Task: Add Sprouts Mocha Natural Flavor Coffee to the cart.
Action: Mouse pressed left at (23, 80)
Screenshot: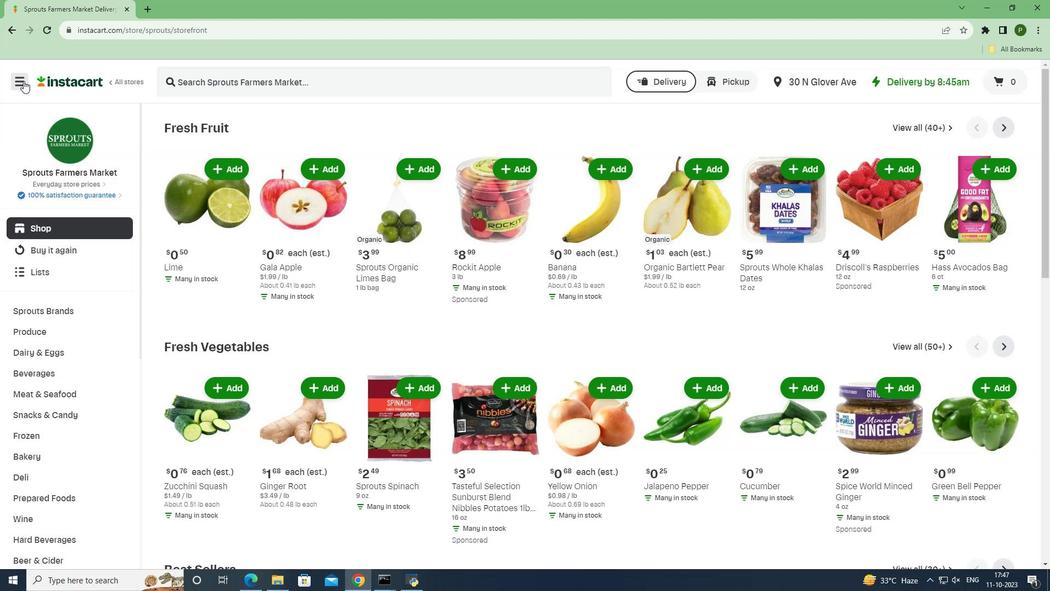 
Action: Mouse moved to (49, 288)
Screenshot: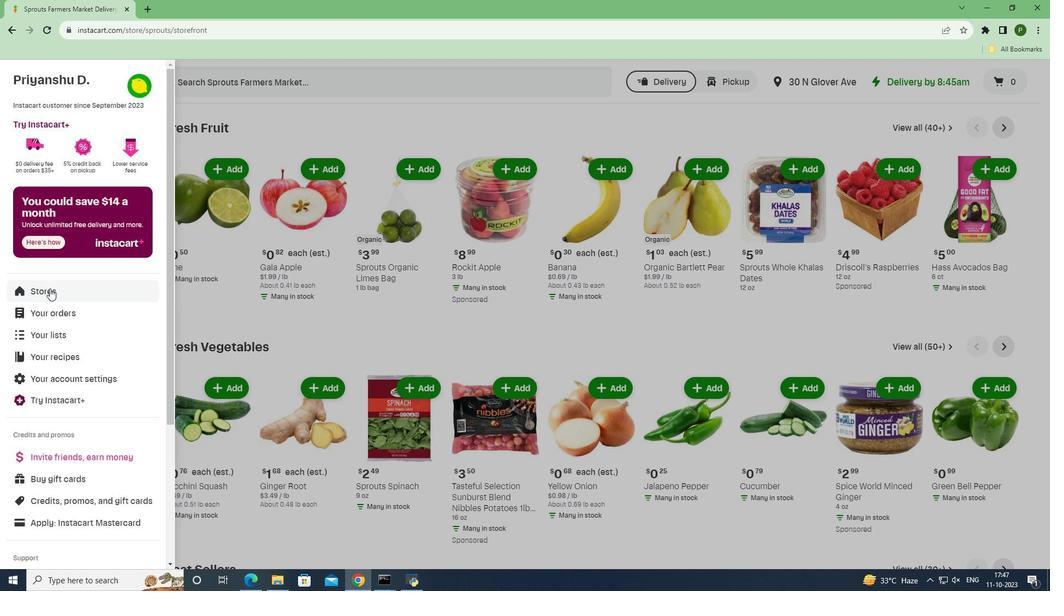 
Action: Mouse pressed left at (49, 288)
Screenshot: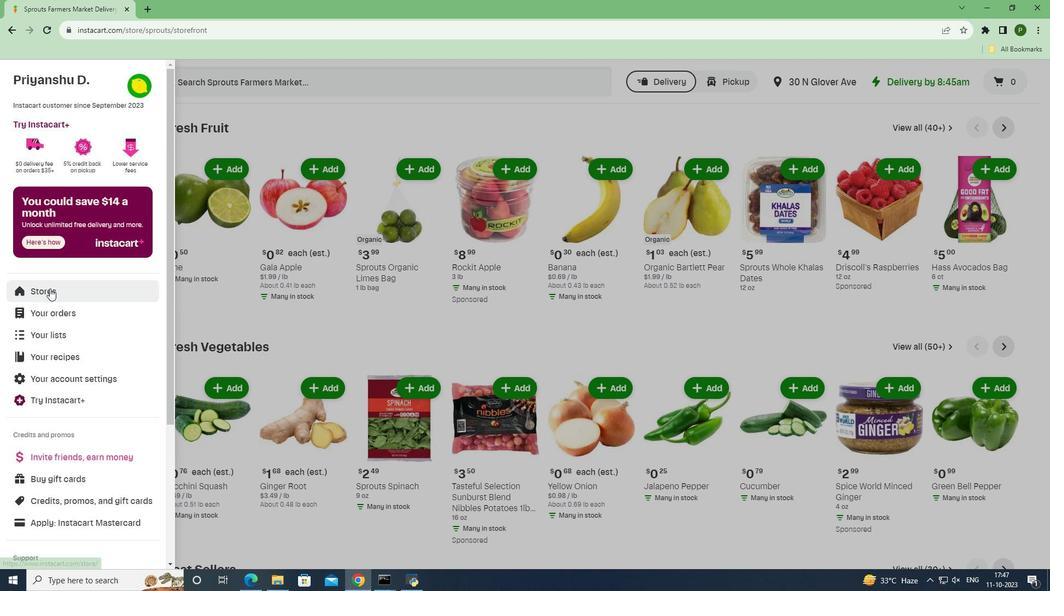 
Action: Mouse moved to (250, 130)
Screenshot: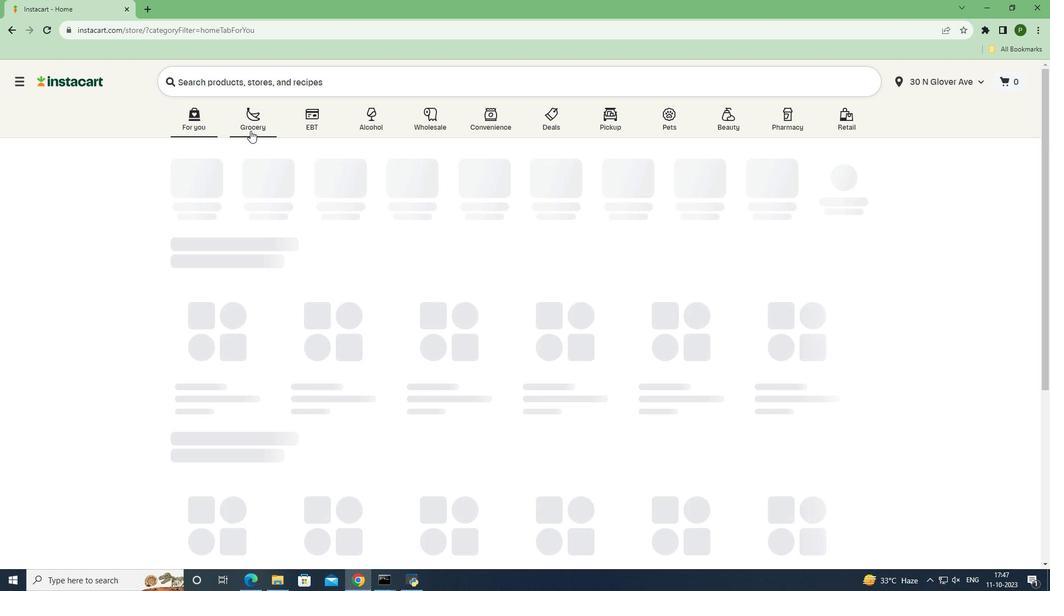 
Action: Mouse pressed left at (250, 130)
Screenshot: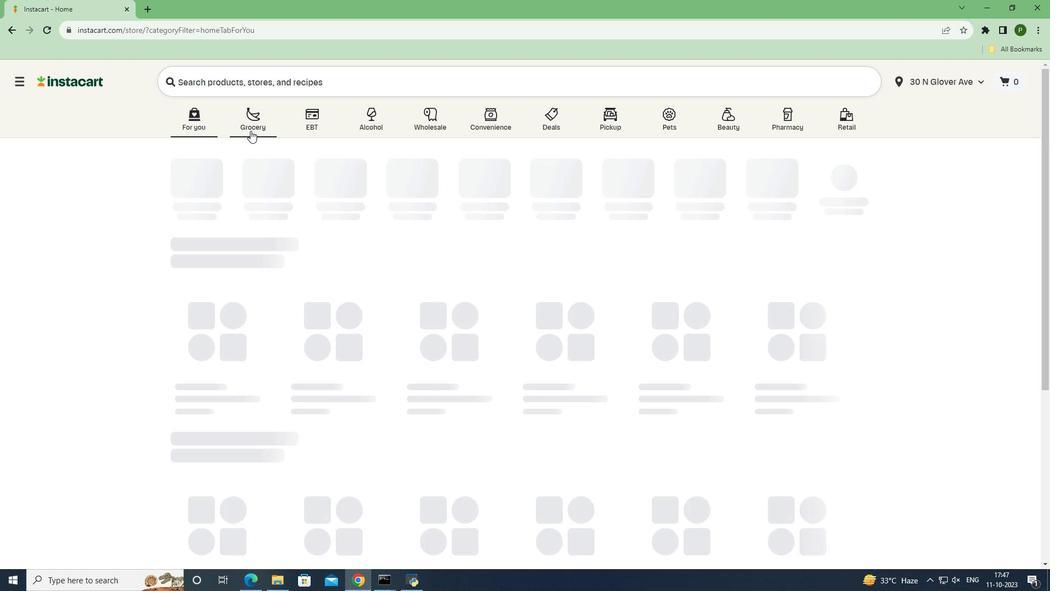 
Action: Mouse moved to (443, 252)
Screenshot: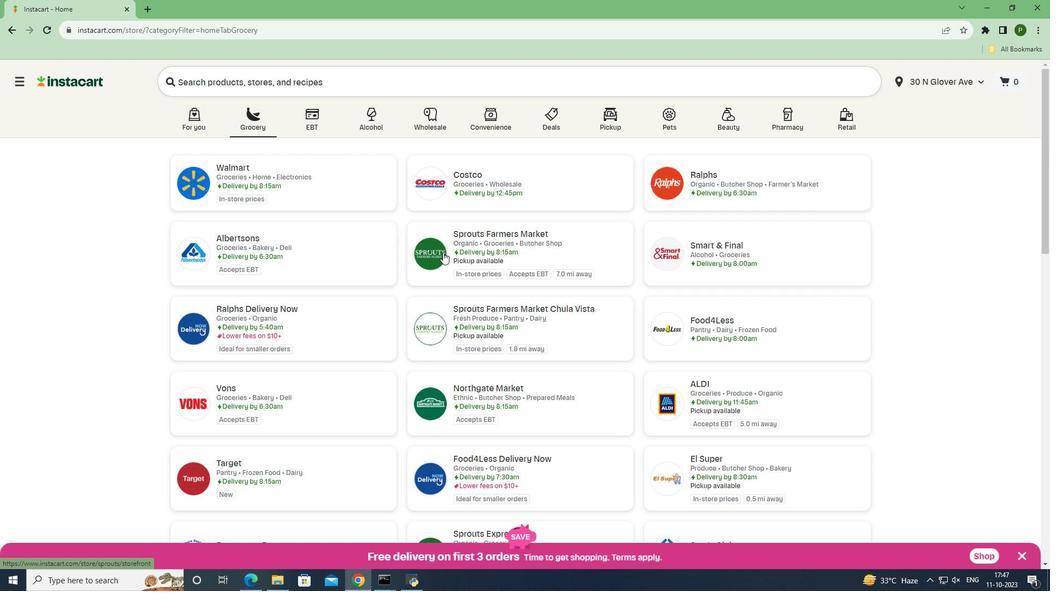 
Action: Mouse pressed left at (443, 252)
Screenshot: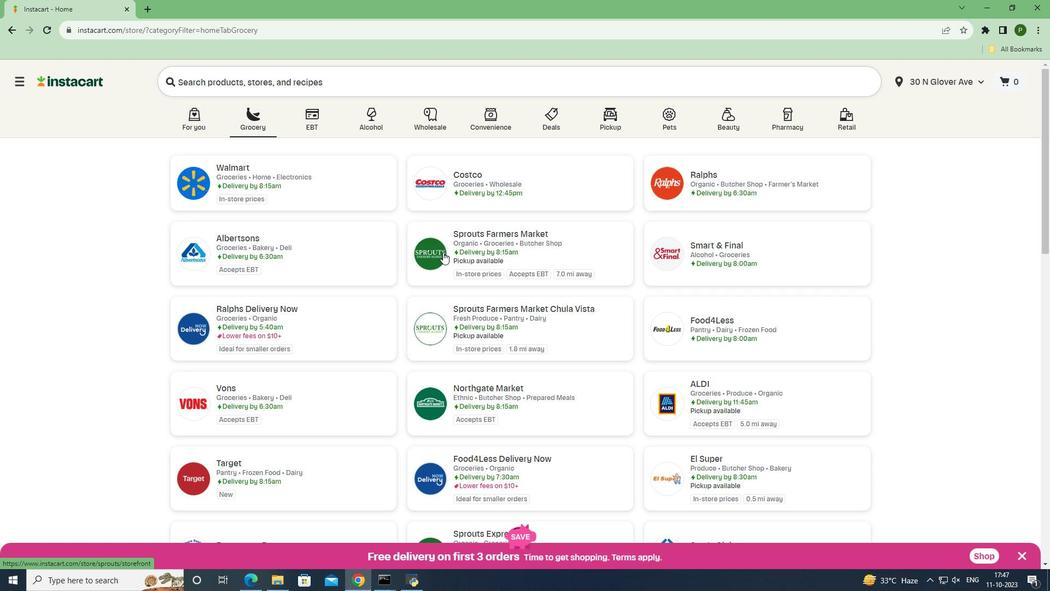 
Action: Mouse moved to (50, 373)
Screenshot: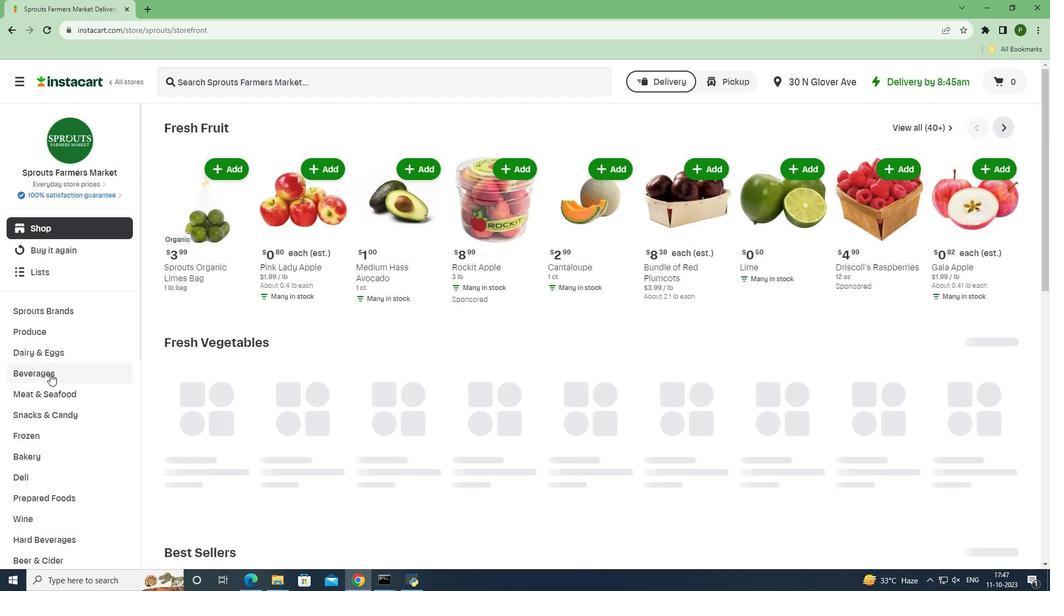 
Action: Mouse pressed left at (50, 373)
Screenshot: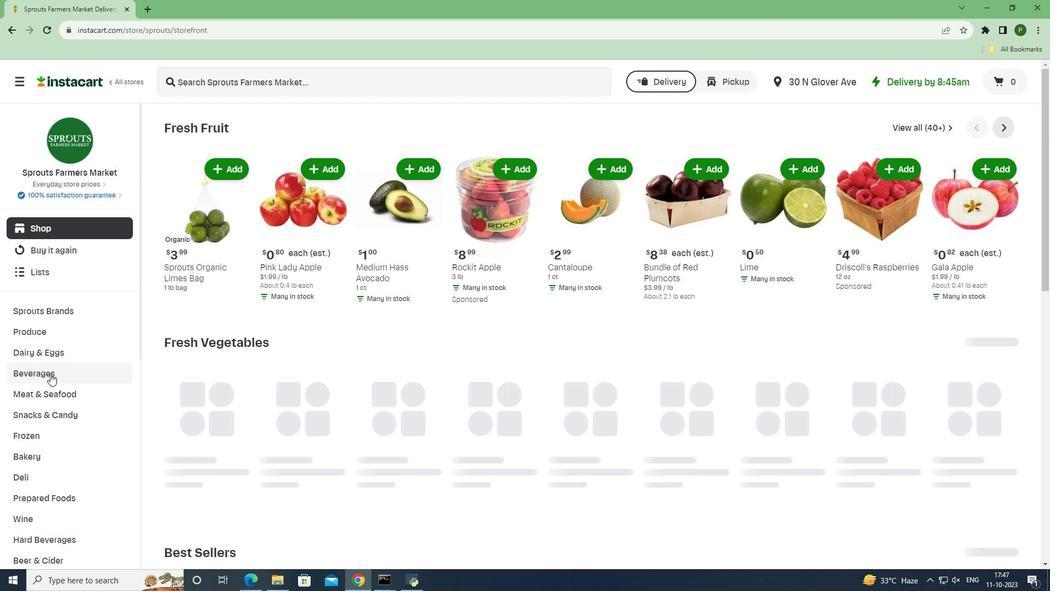 
Action: Mouse moved to (45, 433)
Screenshot: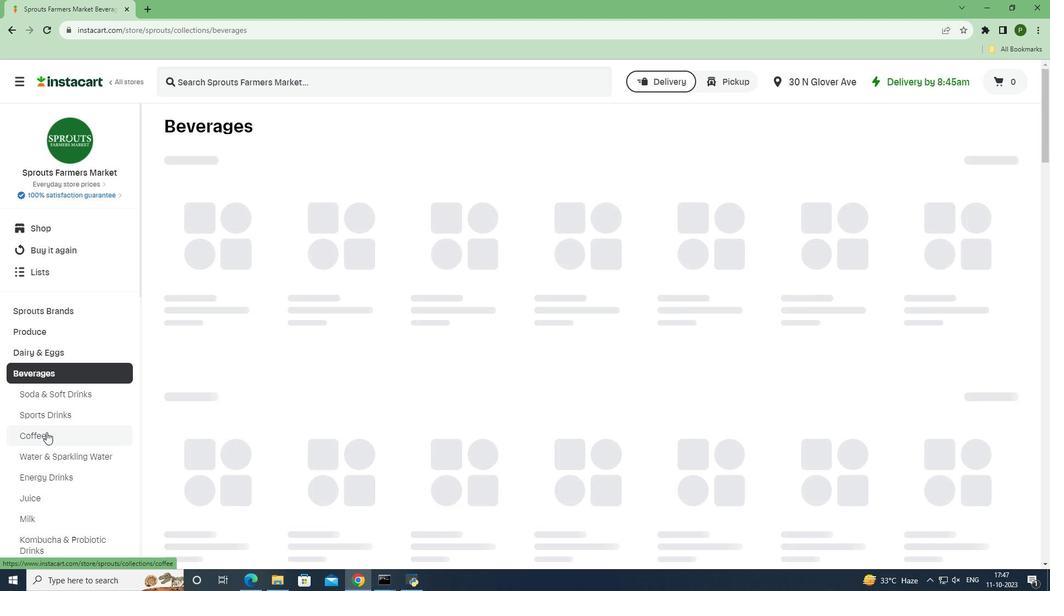 
Action: Mouse pressed left at (45, 433)
Screenshot: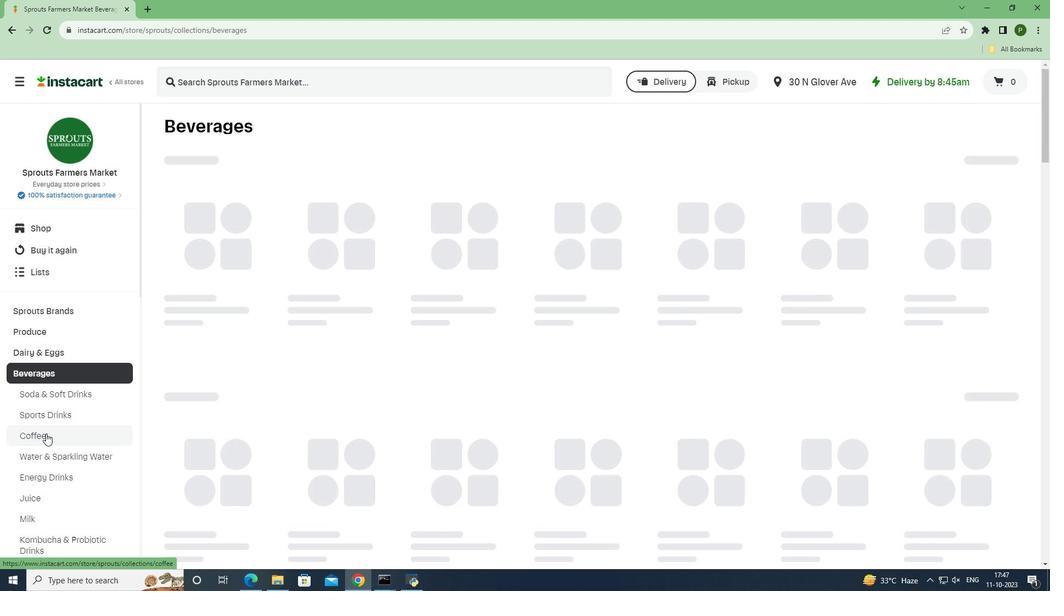 
Action: Mouse moved to (235, 79)
Screenshot: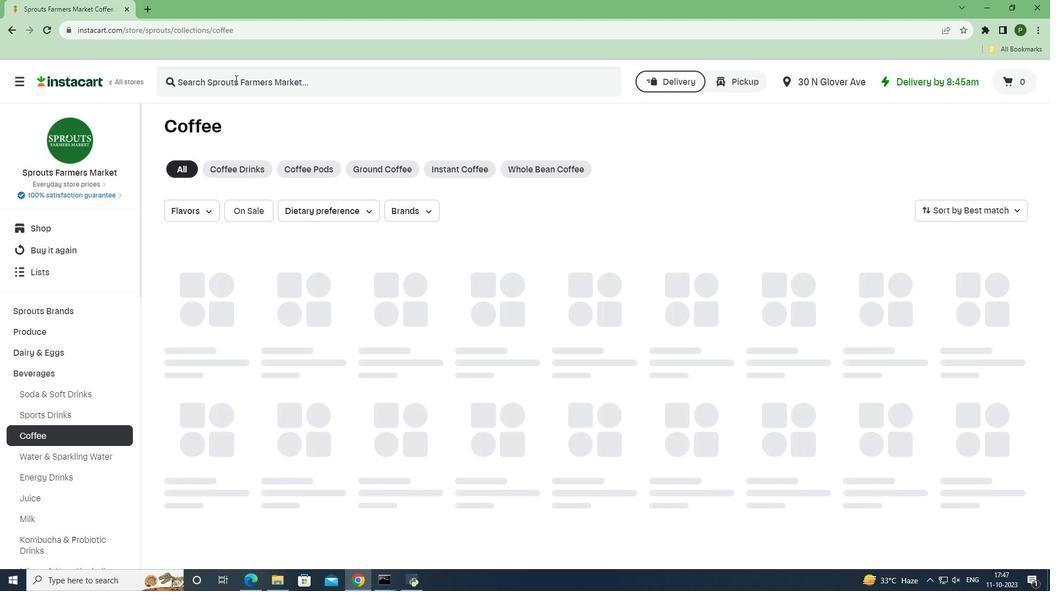
Action: Mouse pressed left at (235, 79)
Screenshot: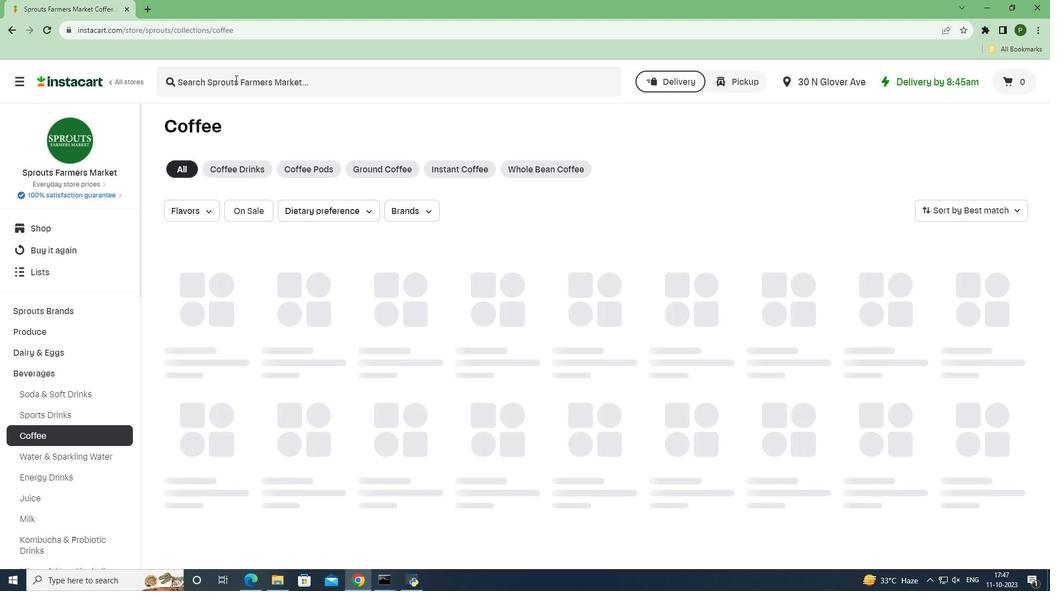 
Action: Key pressed <Key.caps_lock>S<Key.caps_lock>prouts<Key.space><Key.caps_lock>M<Key.caps_lock>ocha<Key.space><Key.caps_lock>N<Key.caps_lock>atural<Key.space><Key.caps_lock>F<Key.caps_lock>lavor<Key.space><Key.caps_lock>C<Key.caps_lock>offee<Key.enter>
Screenshot: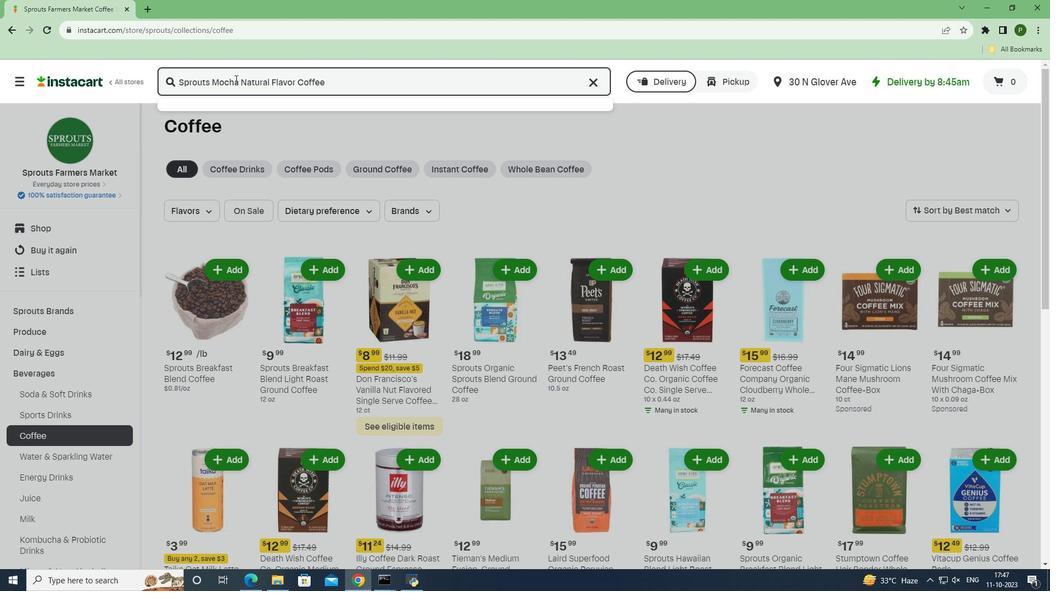 
Action: Mouse moved to (806, 167)
Screenshot: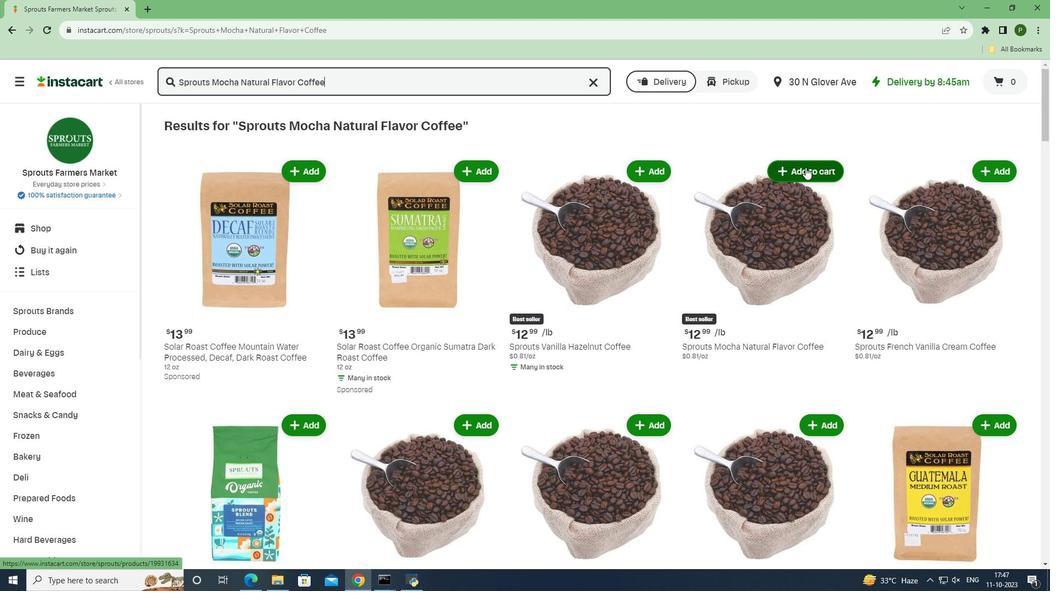 
Action: Mouse pressed left at (806, 167)
Screenshot: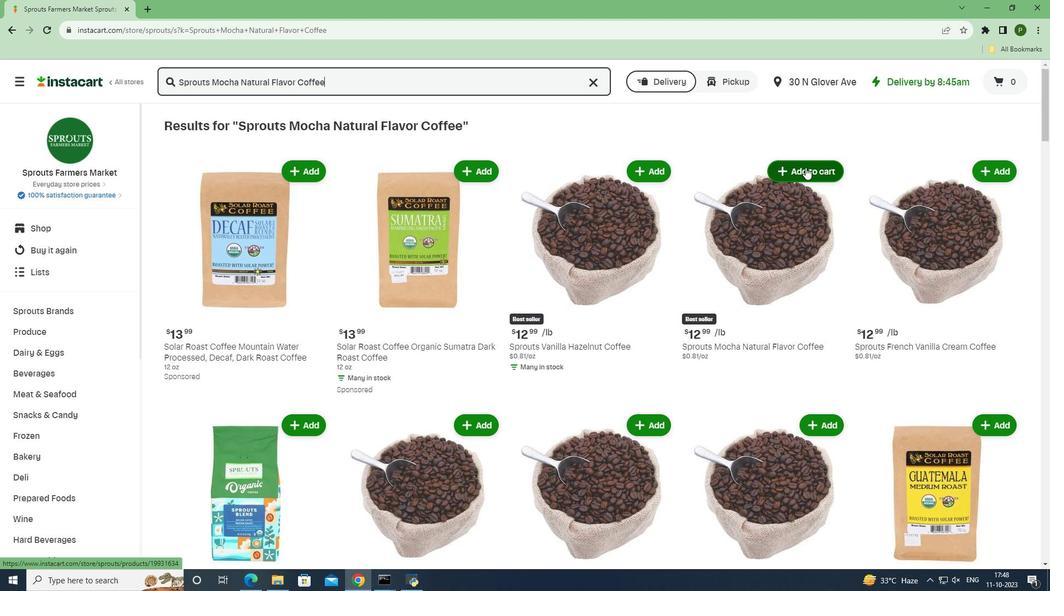 
Action: Mouse moved to (843, 206)
Screenshot: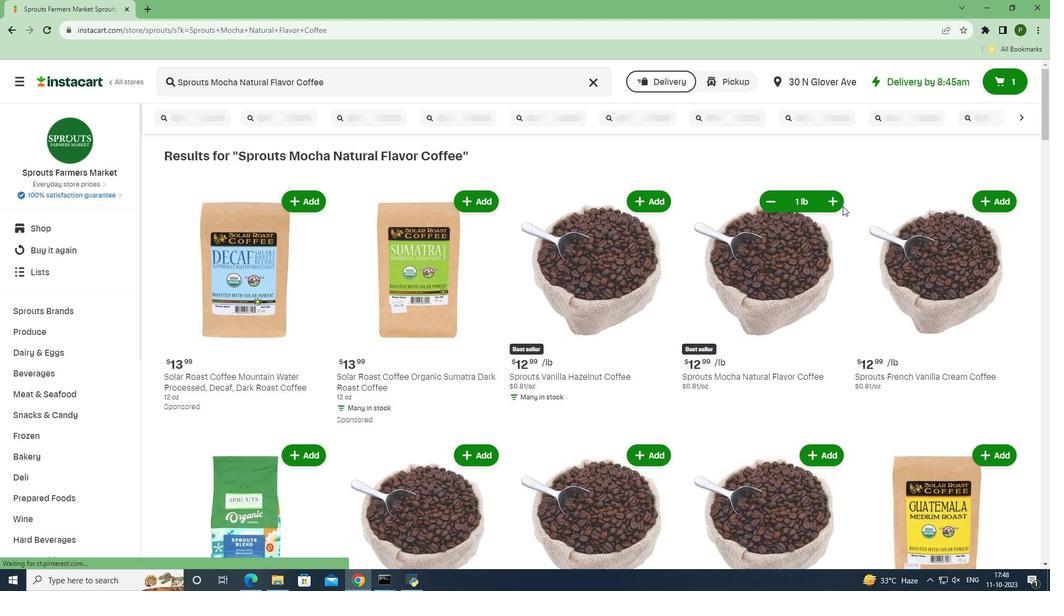 
